 Task: Open Card Card0000000343 in  Board0000000086 in Workspace WS0000000029 in Trello. Add Member Maliaustralia7@gmail.com to Card Card0000000343 in  Board0000000086 in Workspace WS0000000029 in Trello. Add Orange Label titled Label0000000343 to Card Card0000000343 in  Board0000000086 in Workspace WS0000000029 in Trello. Add Checklist CL0000000343 to Card Card0000000343 in  Board0000000086 in Workspace WS0000000029 in Trello. Add Dates with Start Date as Oct 01 2023 and Due Date as Oct 31 2023 to Card Card0000000343 in  Board0000000086 in Workspace WS0000000029 in Trello
Action: Mouse moved to (79, 385)
Screenshot: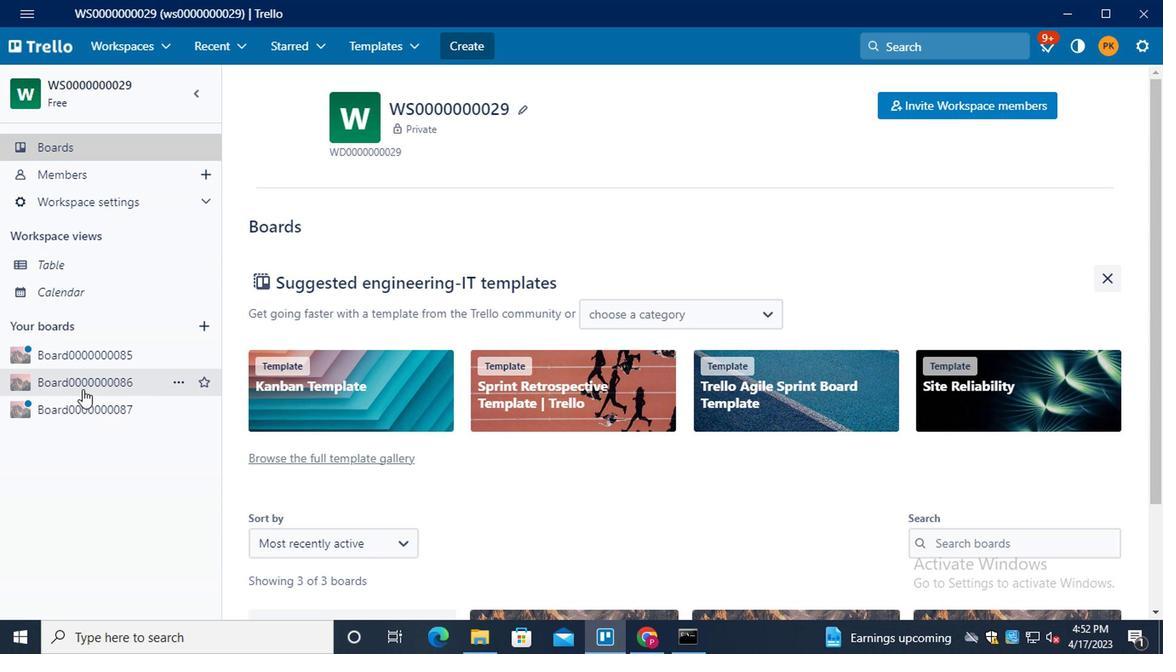 
Action: Mouse pressed left at (79, 385)
Screenshot: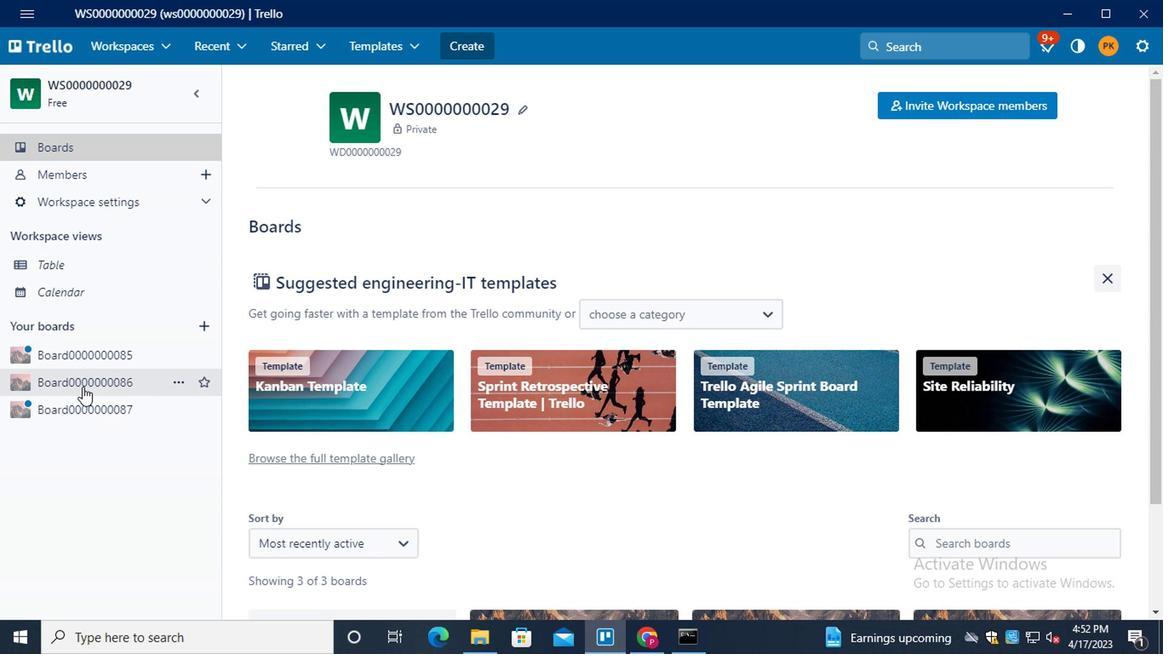 
Action: Mouse moved to (382, 464)
Screenshot: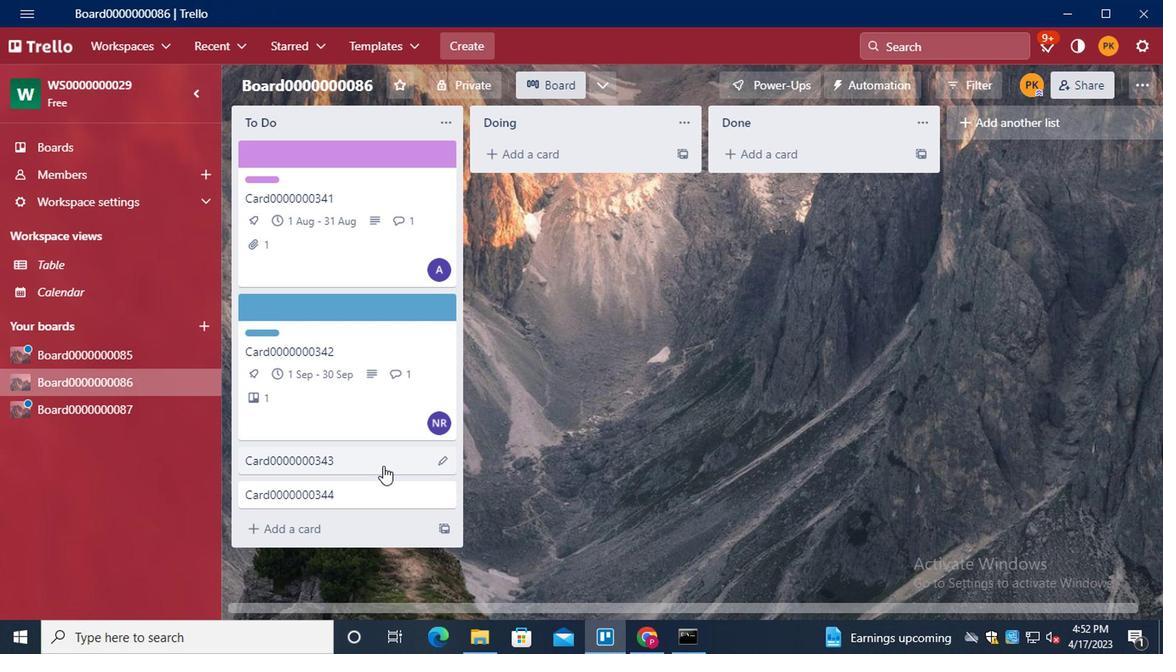 
Action: Mouse pressed left at (382, 464)
Screenshot: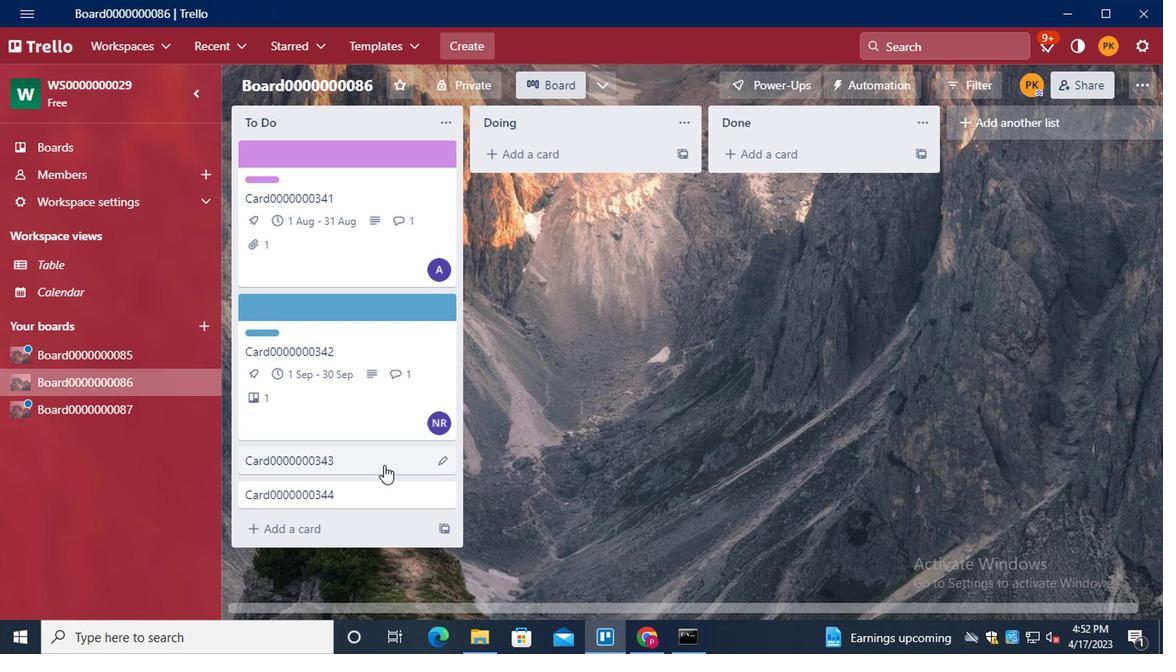 
Action: Mouse moved to (828, 154)
Screenshot: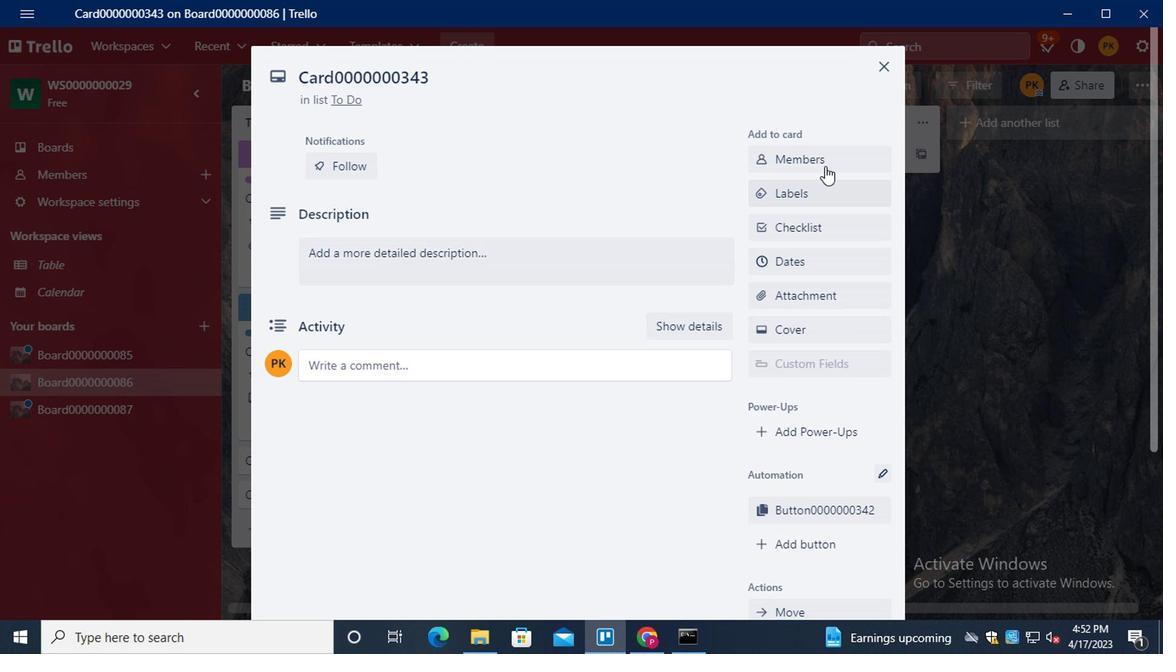 
Action: Mouse pressed left at (828, 154)
Screenshot: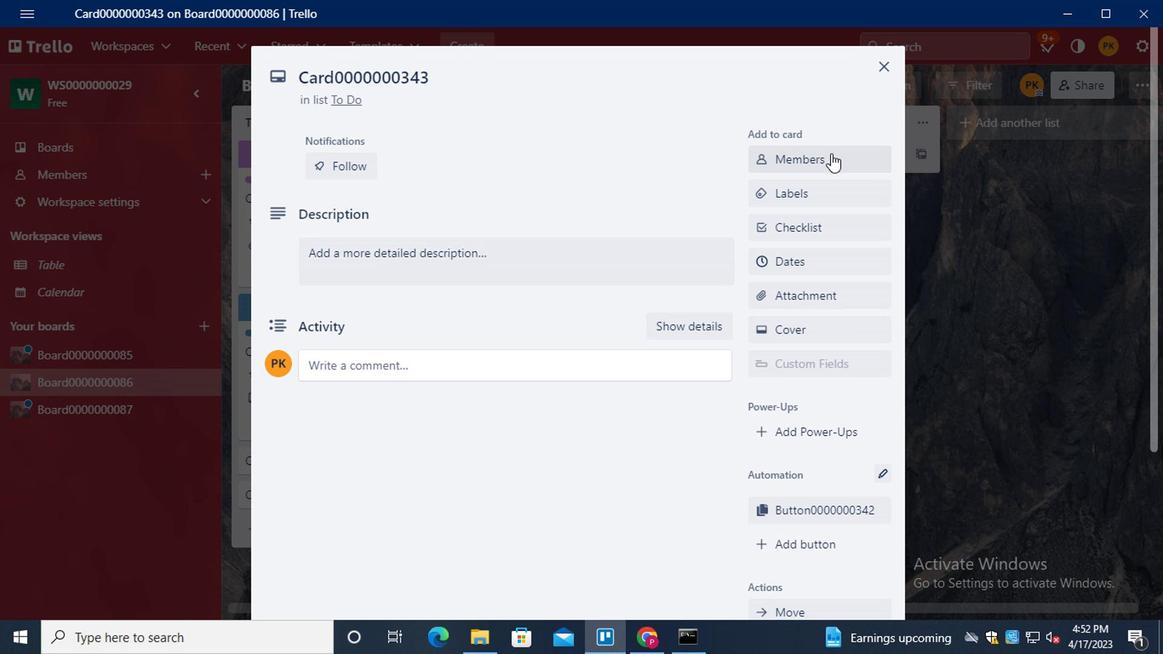 
Action: Key pressed <Key.shift>MAIL<Key.backspace><Key.backspace><Key.backspace>ALIAUSTRALIA7<Key.shift><Key.shift><Key.shift><Key.shift><Key.shift><Key.shift>@GMAIL.COM
Screenshot: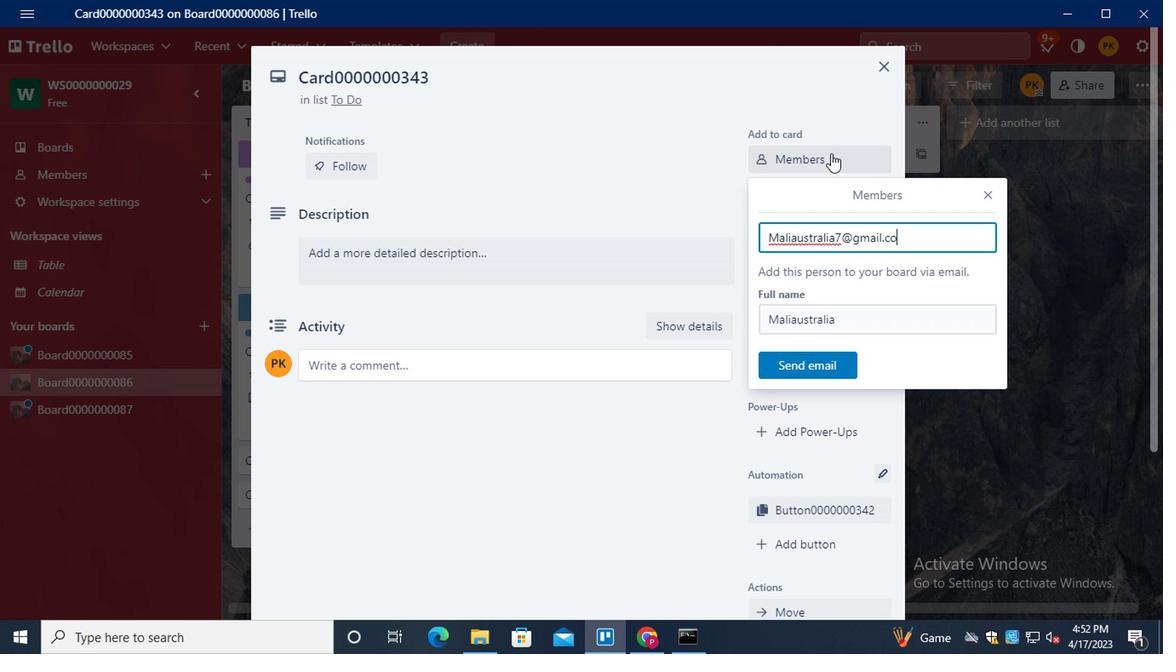 
Action: Mouse moved to (818, 362)
Screenshot: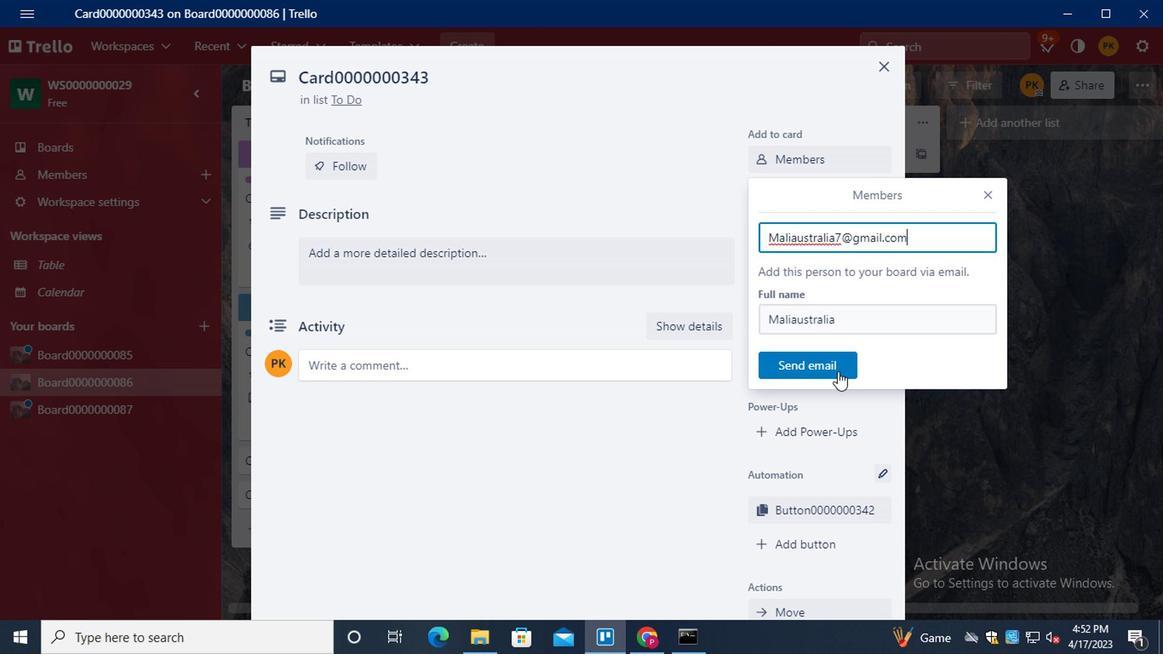 
Action: Mouse pressed left at (818, 362)
Screenshot: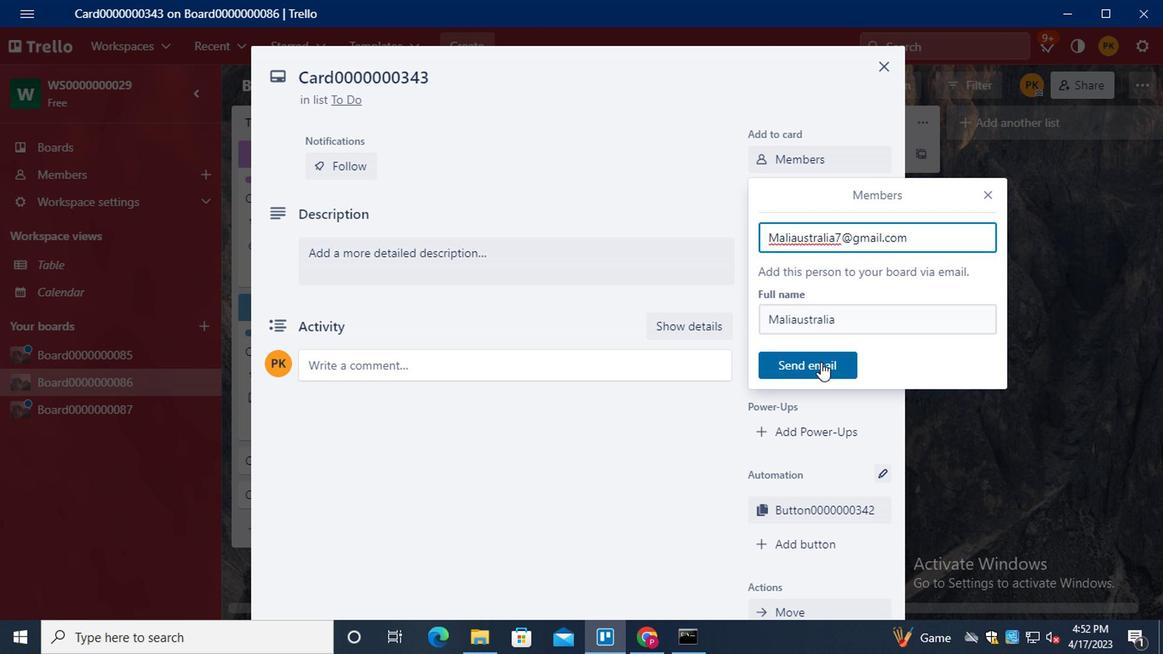 
Action: Mouse moved to (820, 198)
Screenshot: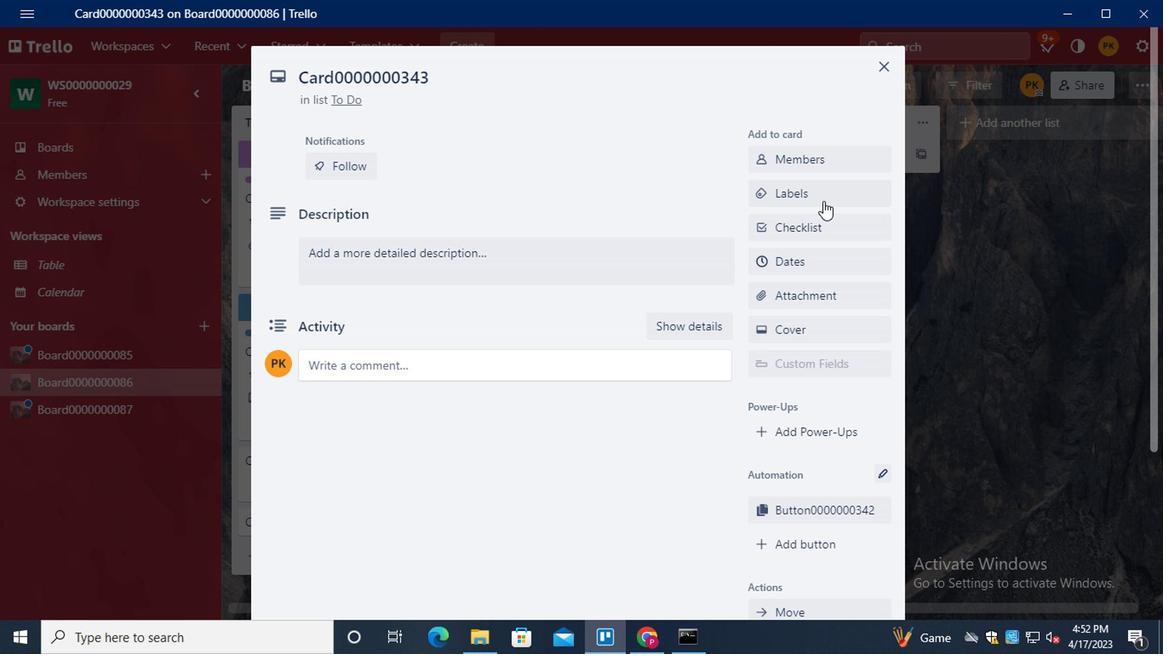 
Action: Mouse pressed left at (820, 198)
Screenshot: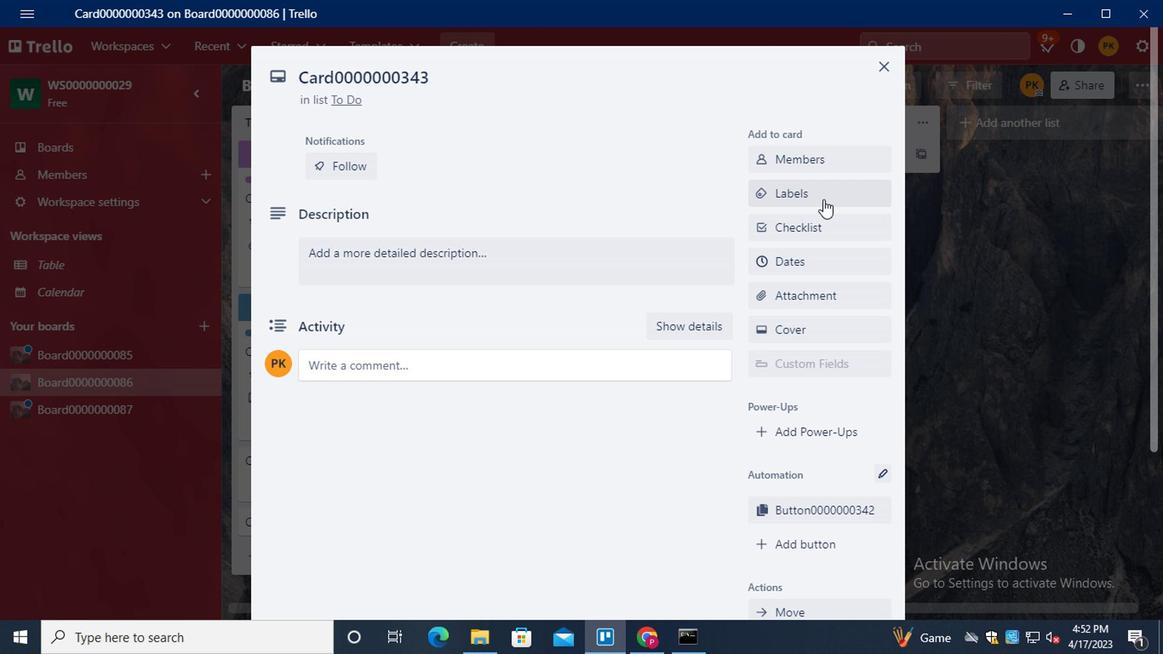 
Action: Mouse moved to (845, 446)
Screenshot: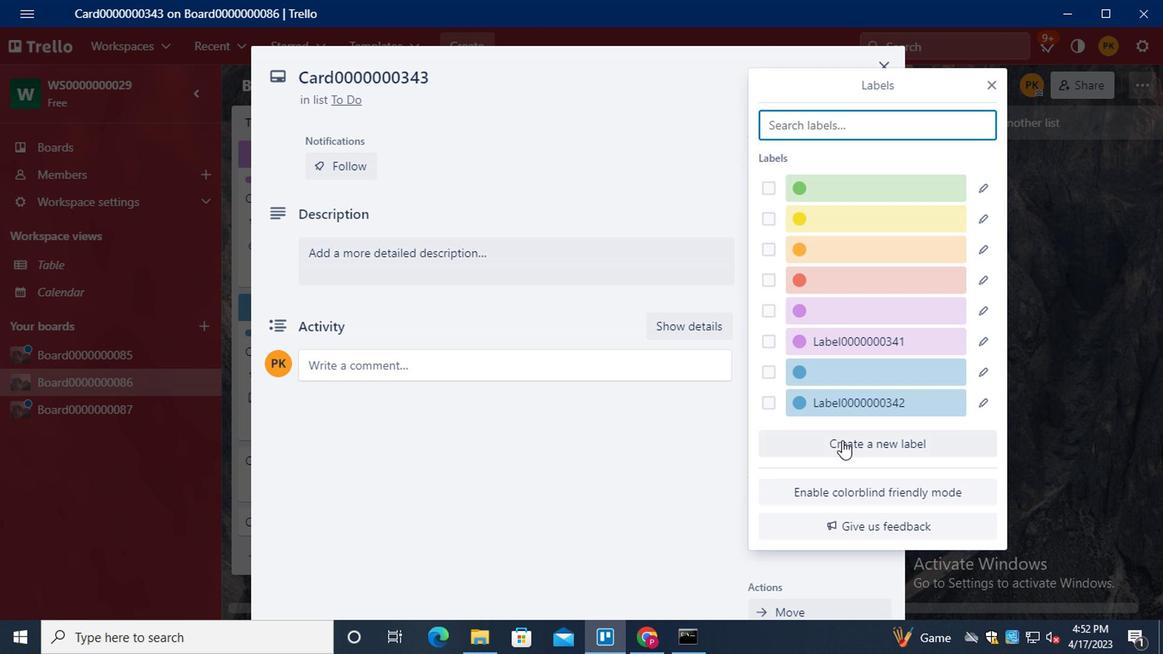 
Action: Mouse pressed left at (845, 446)
Screenshot: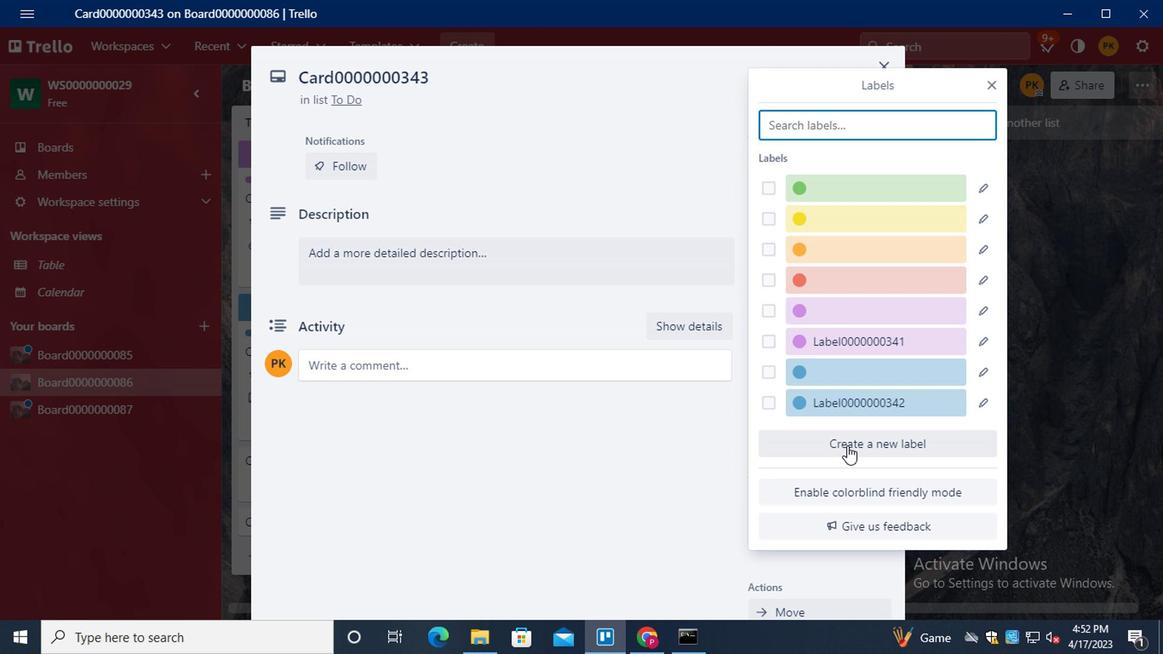 
Action: Mouse moved to (853, 224)
Screenshot: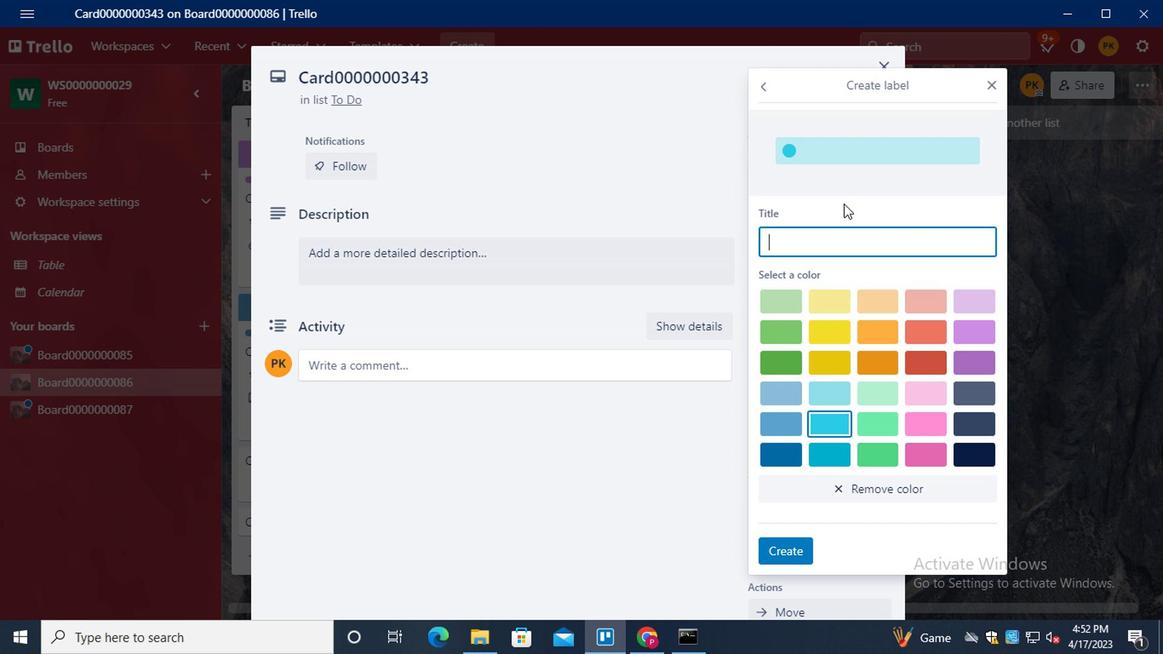 
Action: Key pressed <Key.shift><Key.shift><Key.shift><Key.shift><Key.shift><Key.shift>LABEL0000000343
Screenshot: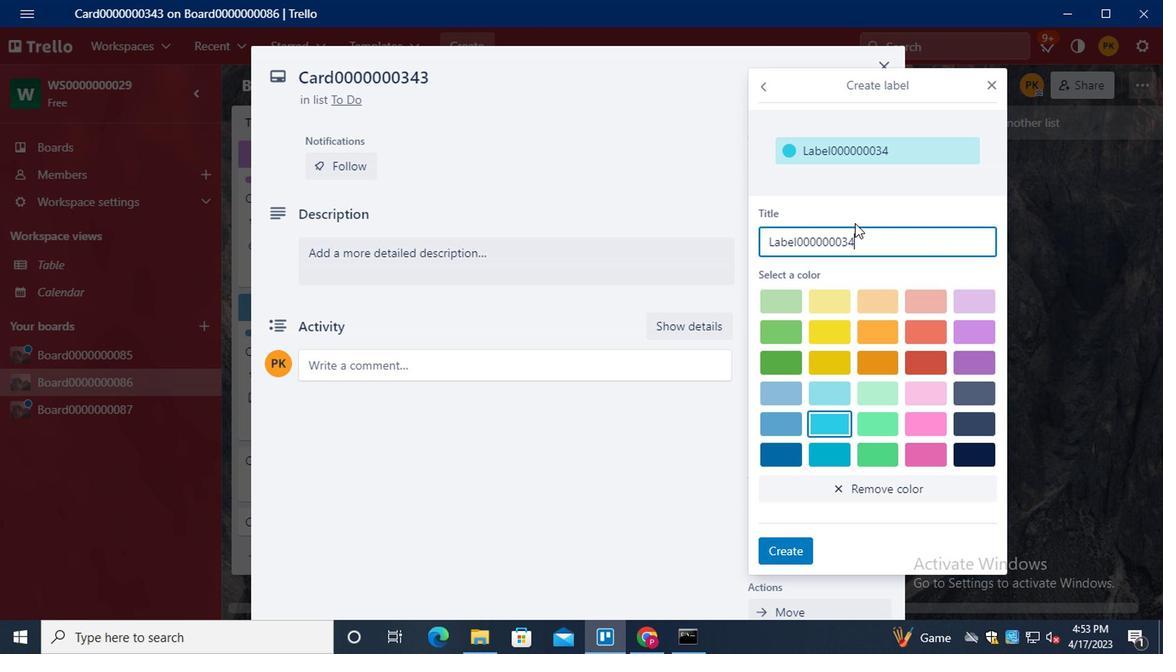
Action: Mouse moved to (882, 339)
Screenshot: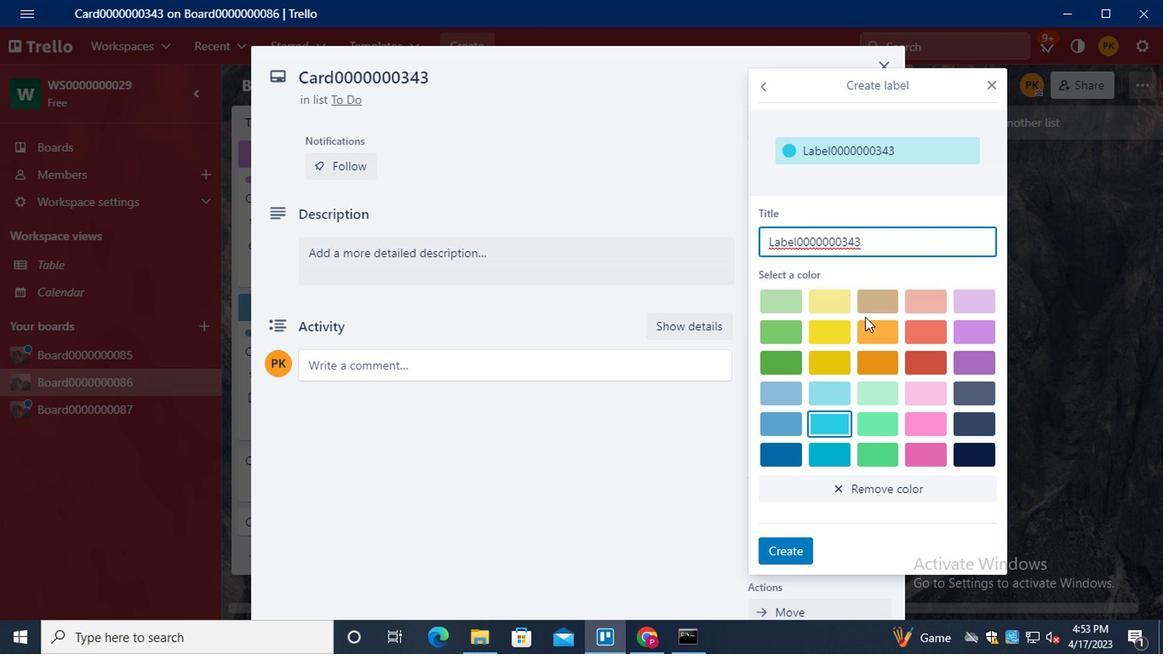 
Action: Mouse pressed left at (882, 339)
Screenshot: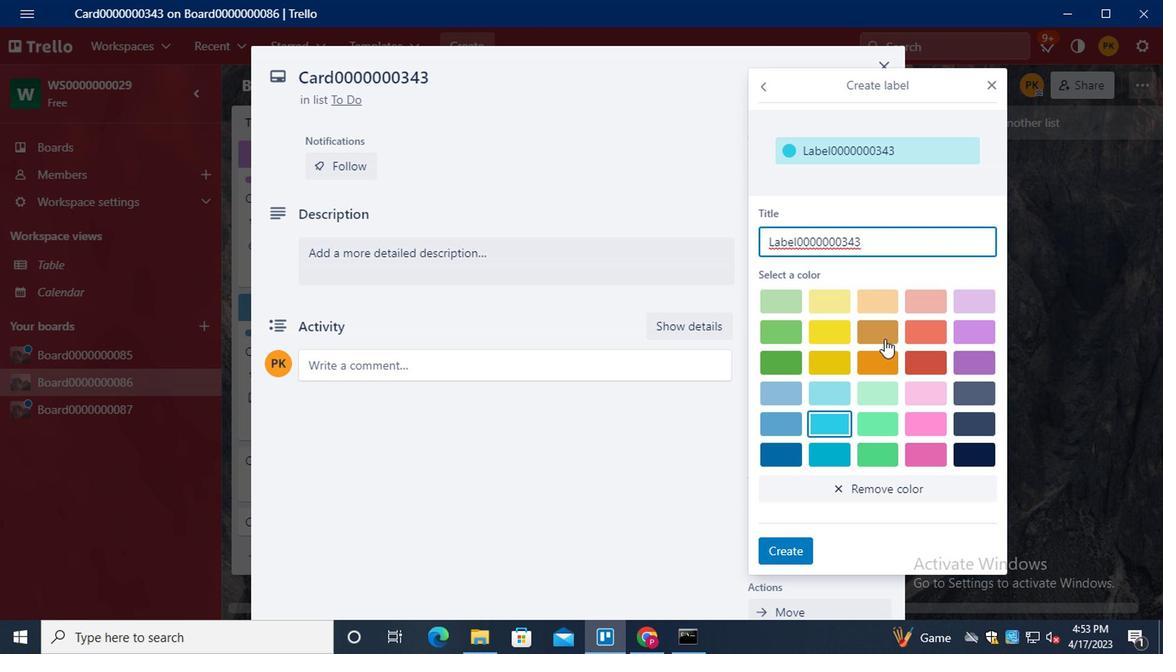 
Action: Mouse moved to (788, 559)
Screenshot: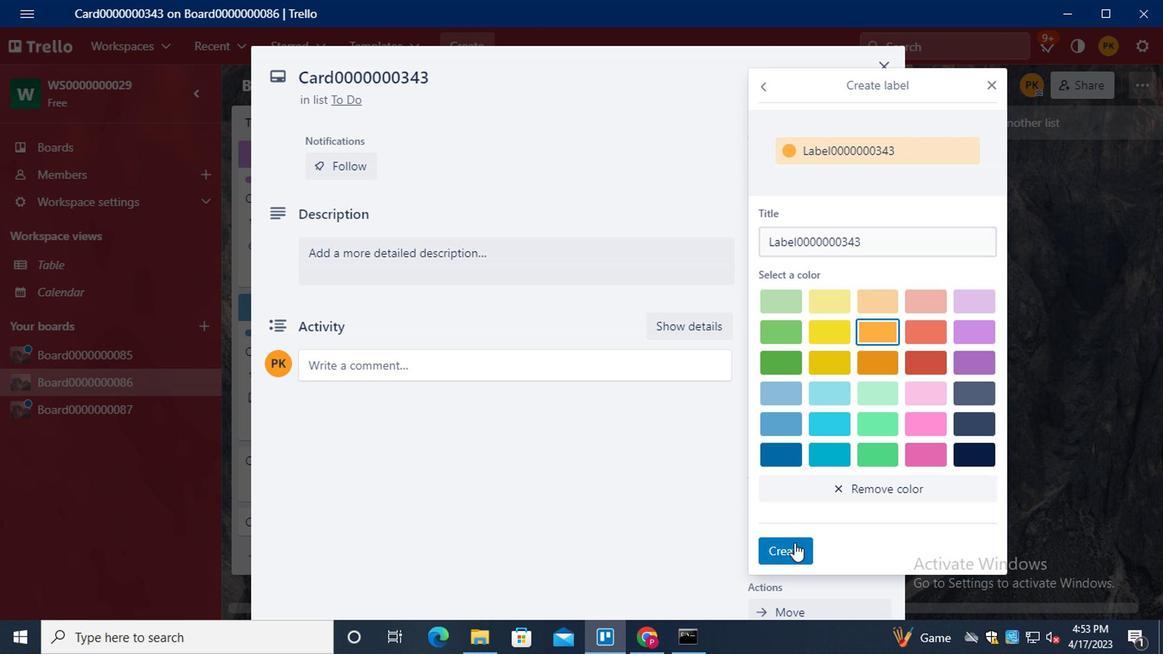 
Action: Mouse pressed left at (788, 559)
Screenshot: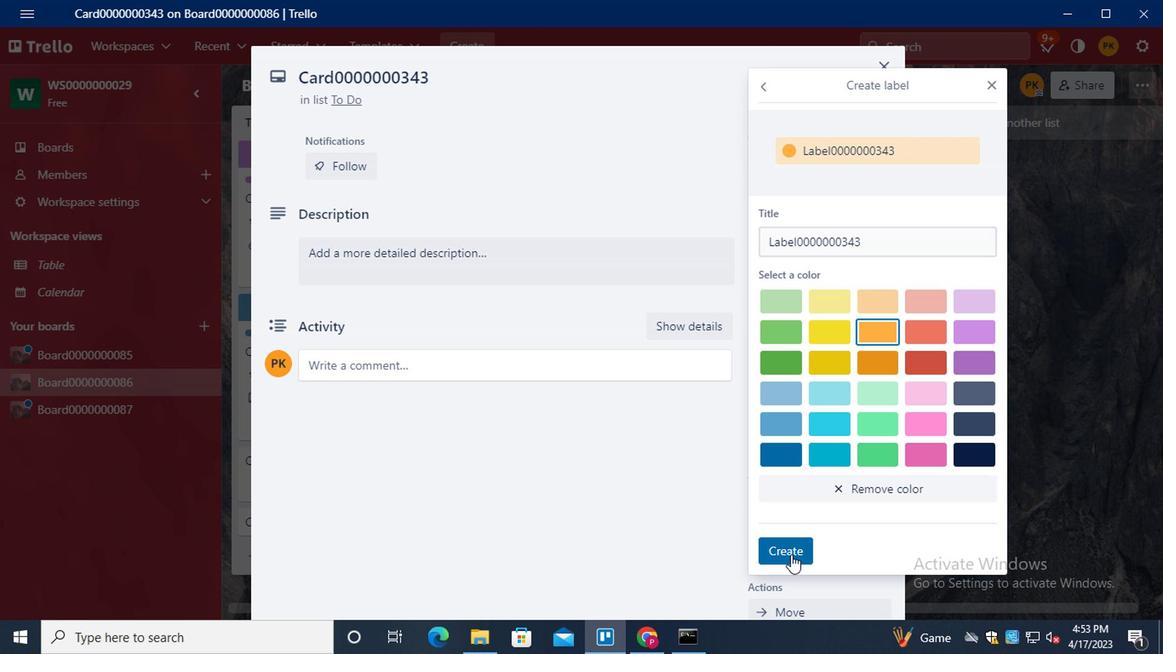 
Action: Mouse moved to (991, 85)
Screenshot: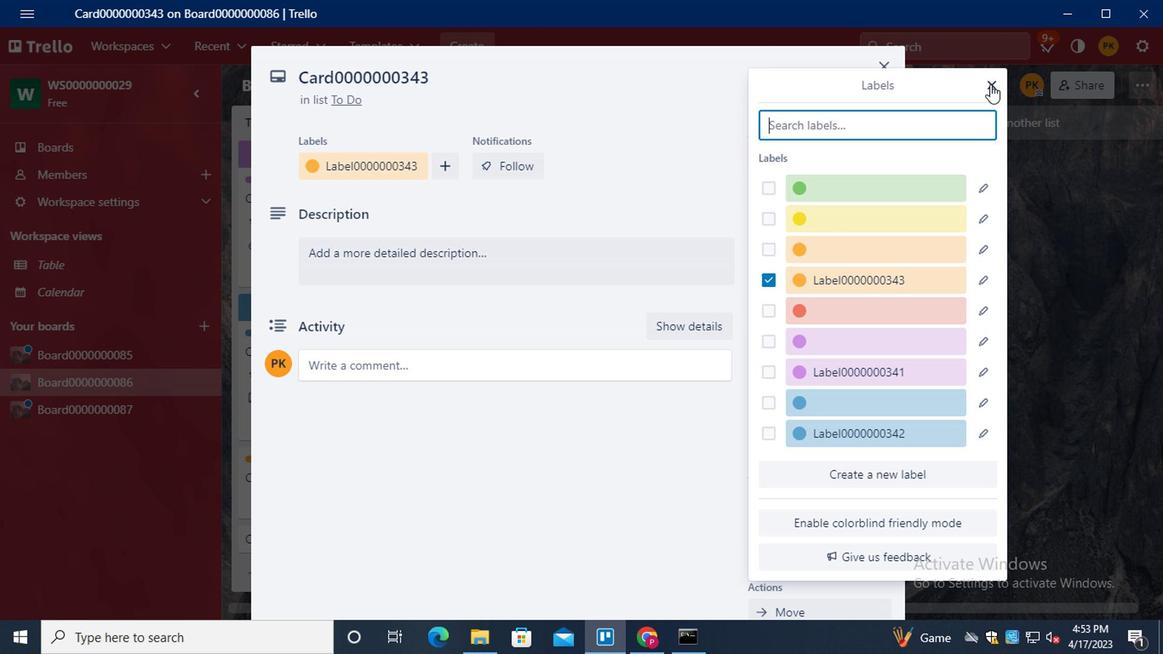 
Action: Mouse pressed left at (991, 85)
Screenshot: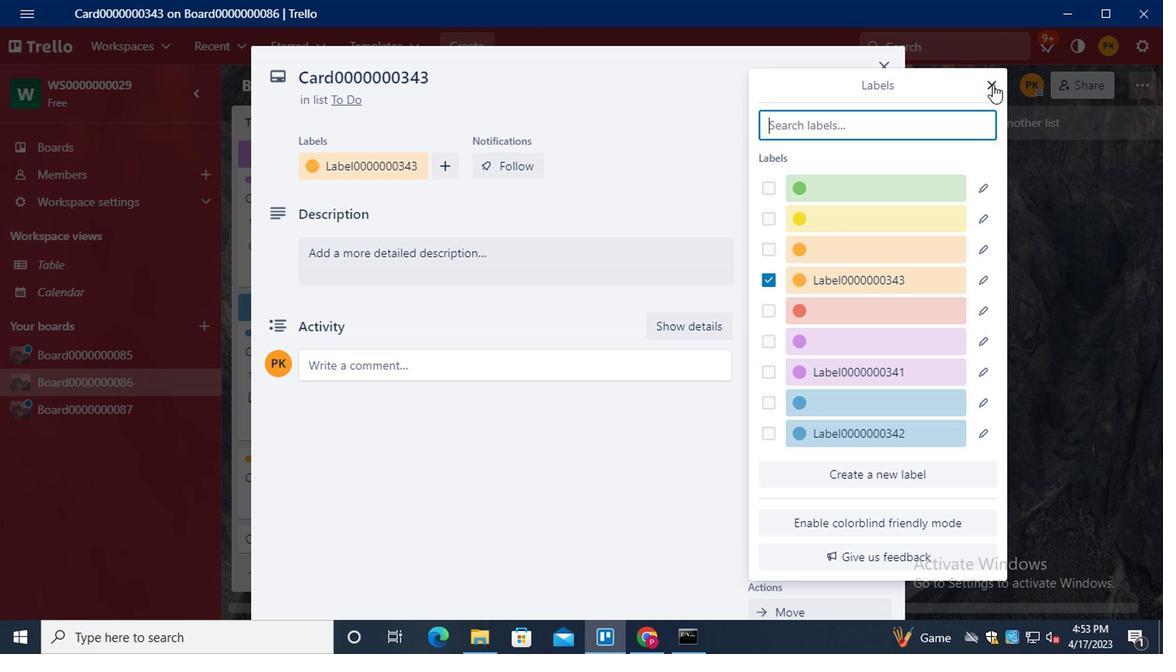
Action: Mouse moved to (807, 229)
Screenshot: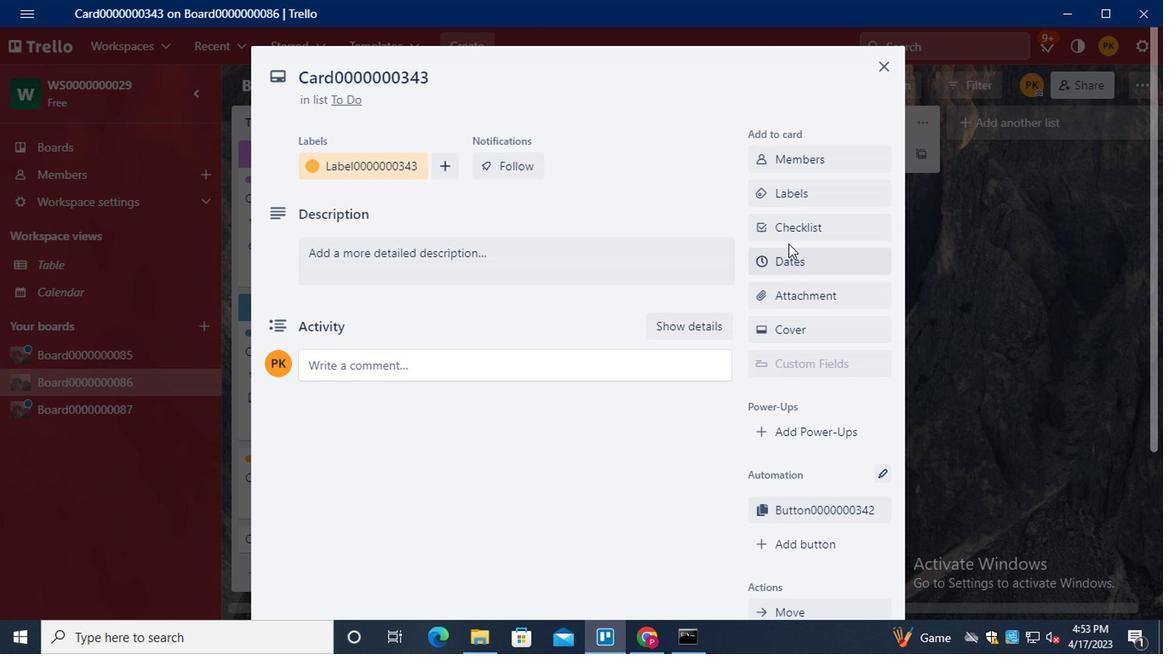 
Action: Mouse pressed left at (807, 229)
Screenshot: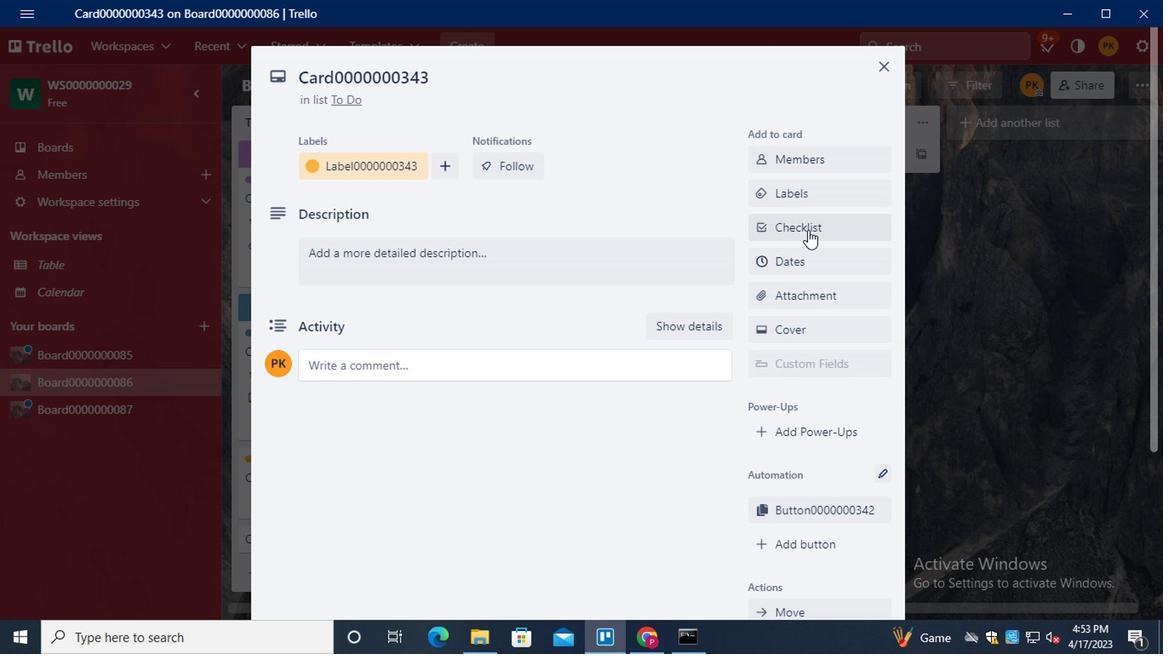 
Action: Key pressed <Key.shift>CL0000000343
Screenshot: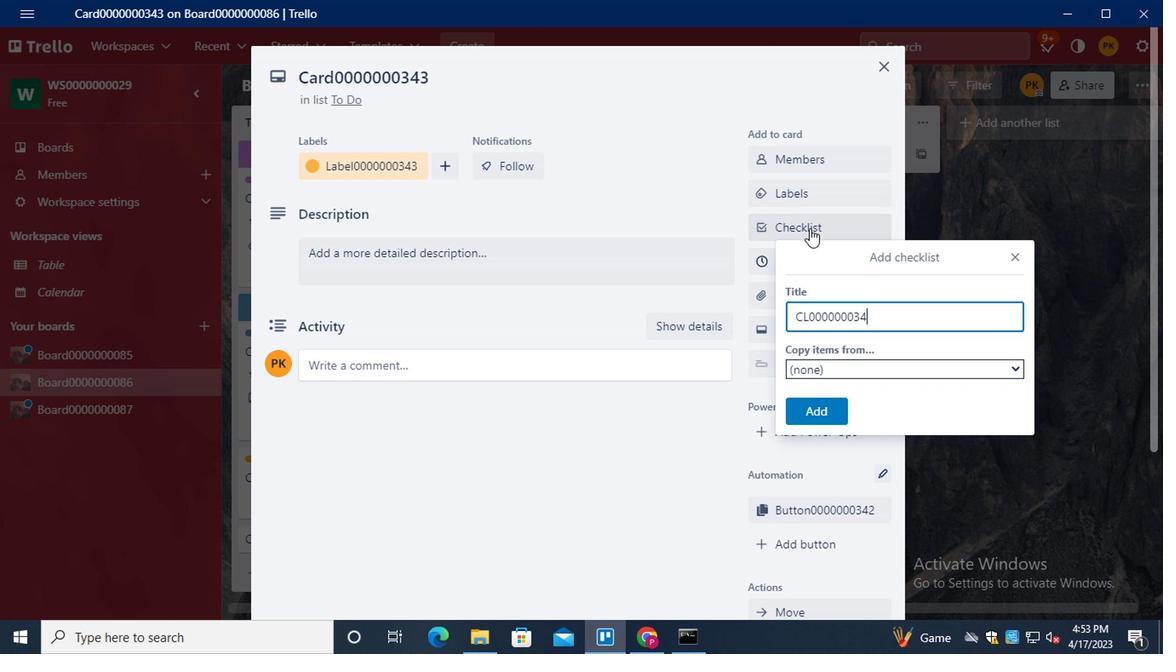 
Action: Mouse moved to (828, 421)
Screenshot: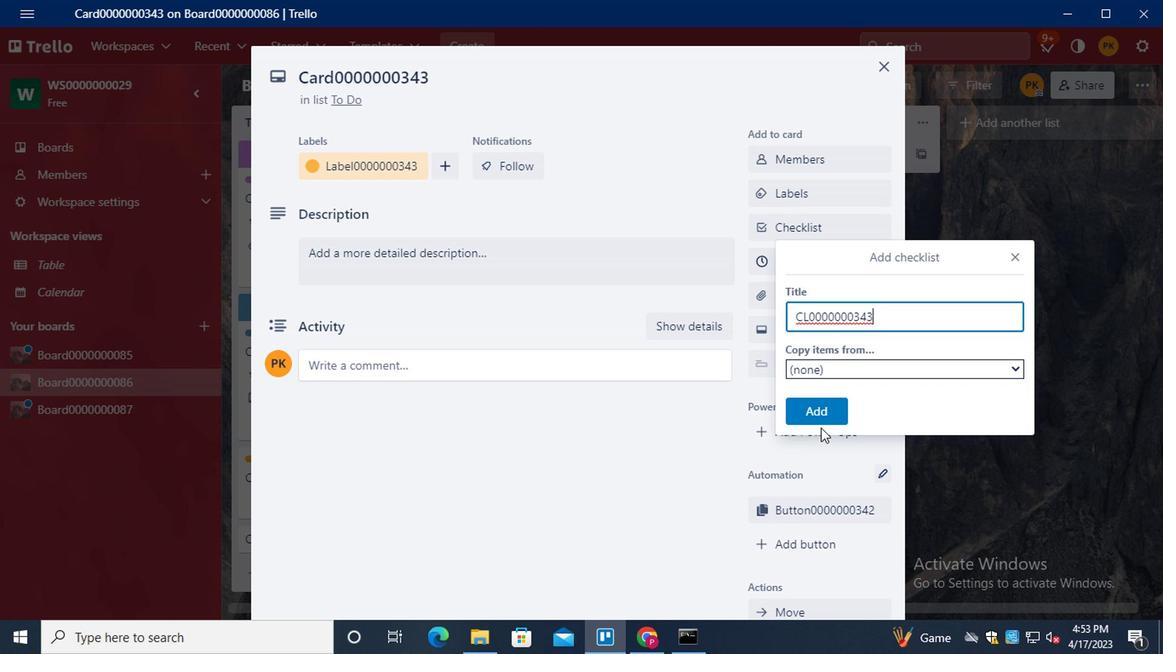 
Action: Mouse pressed left at (828, 421)
Screenshot: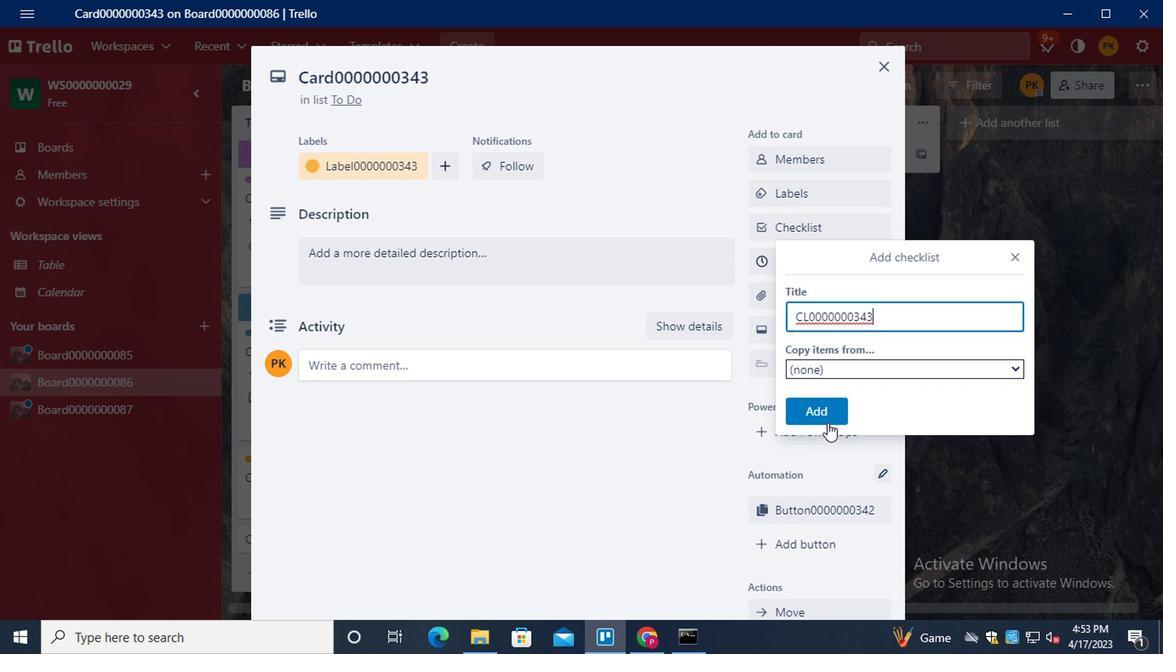 
Action: Mouse moved to (814, 274)
Screenshot: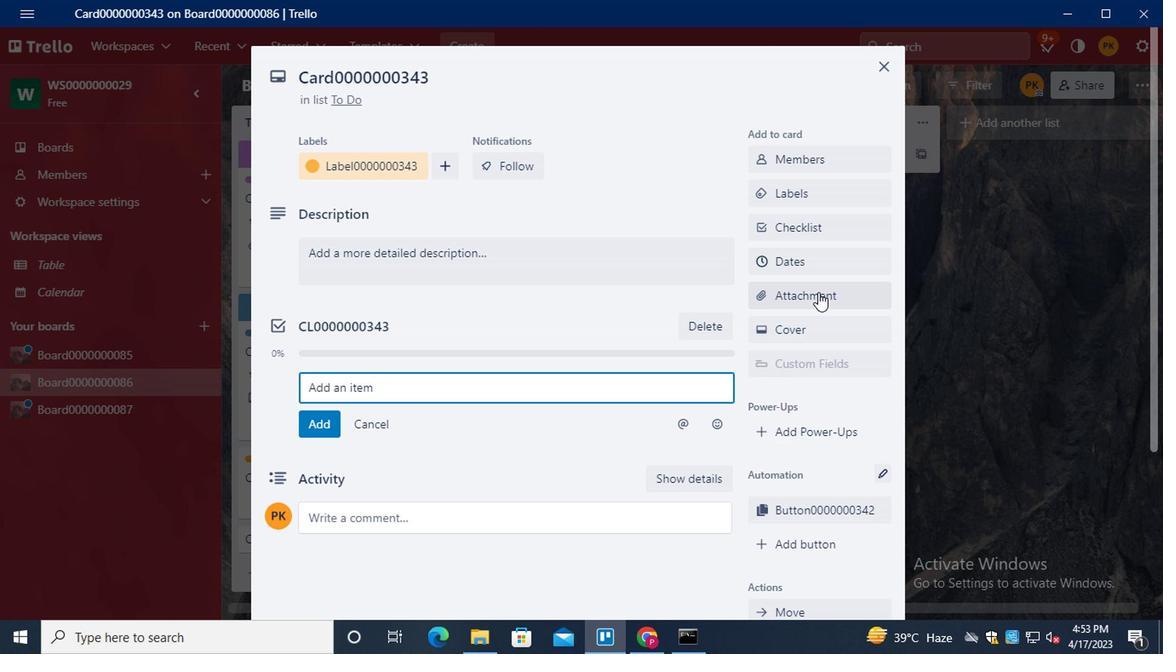 
Action: Mouse pressed left at (814, 274)
Screenshot: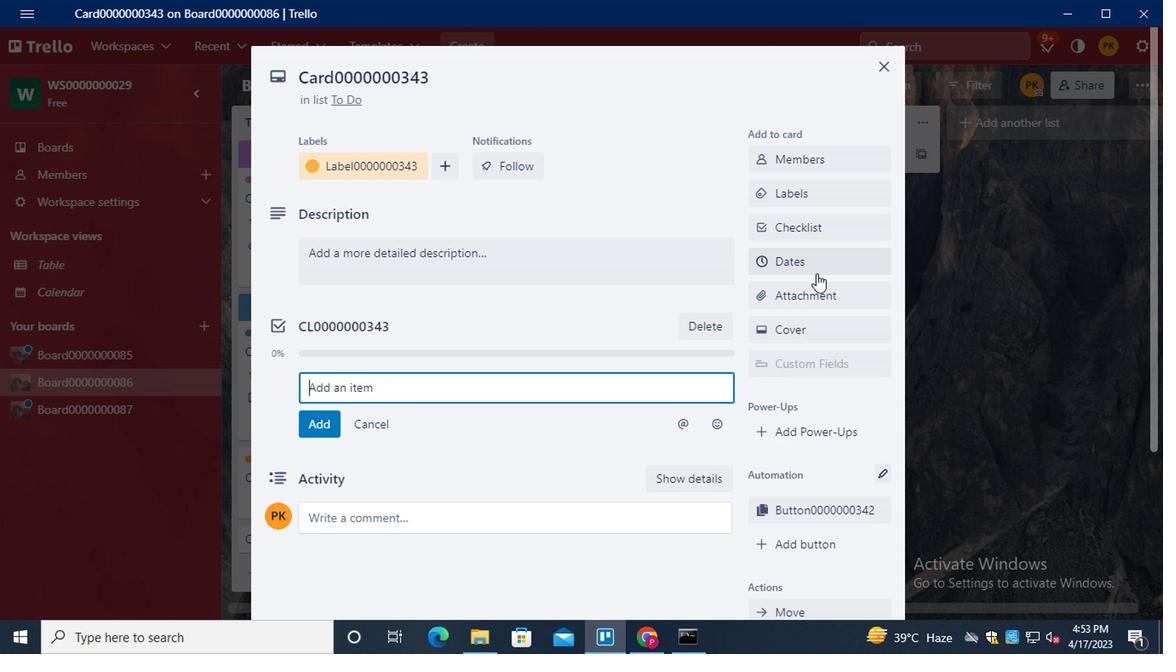 
Action: Mouse moved to (762, 390)
Screenshot: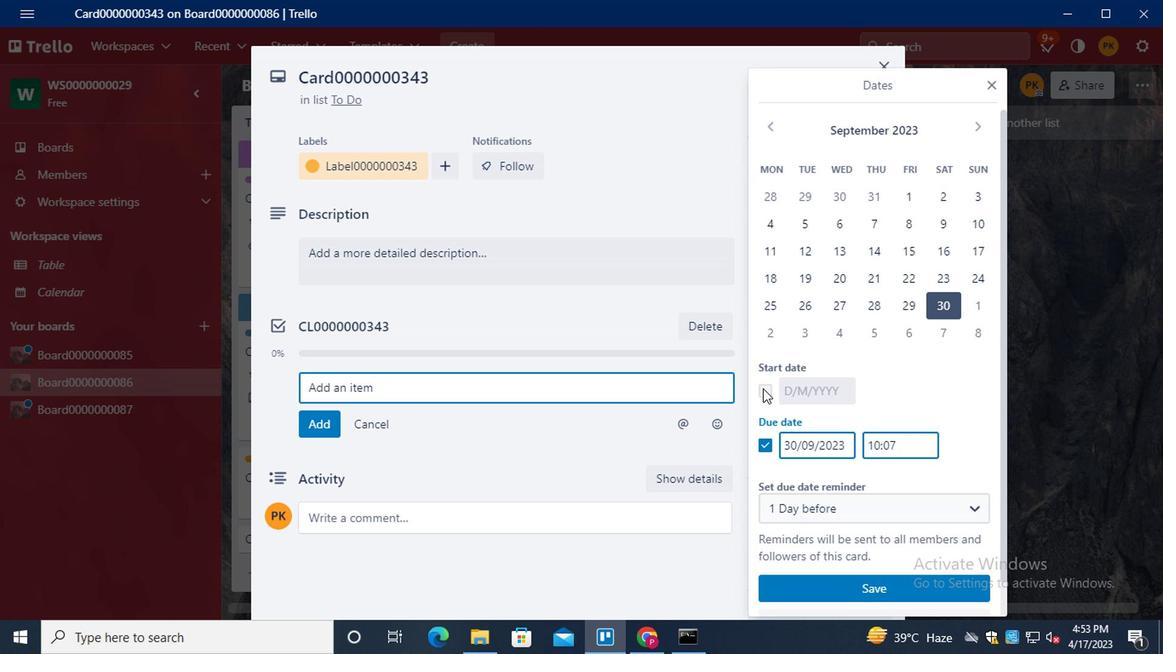 
Action: Mouse pressed left at (762, 390)
Screenshot: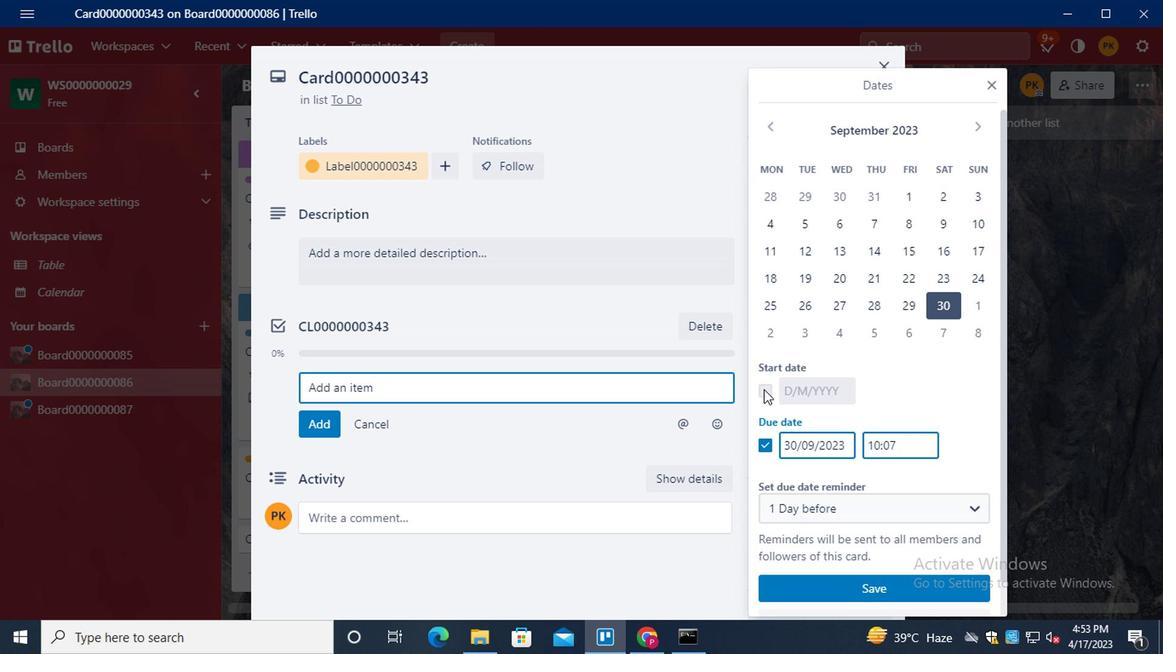 
Action: Mouse moved to (974, 126)
Screenshot: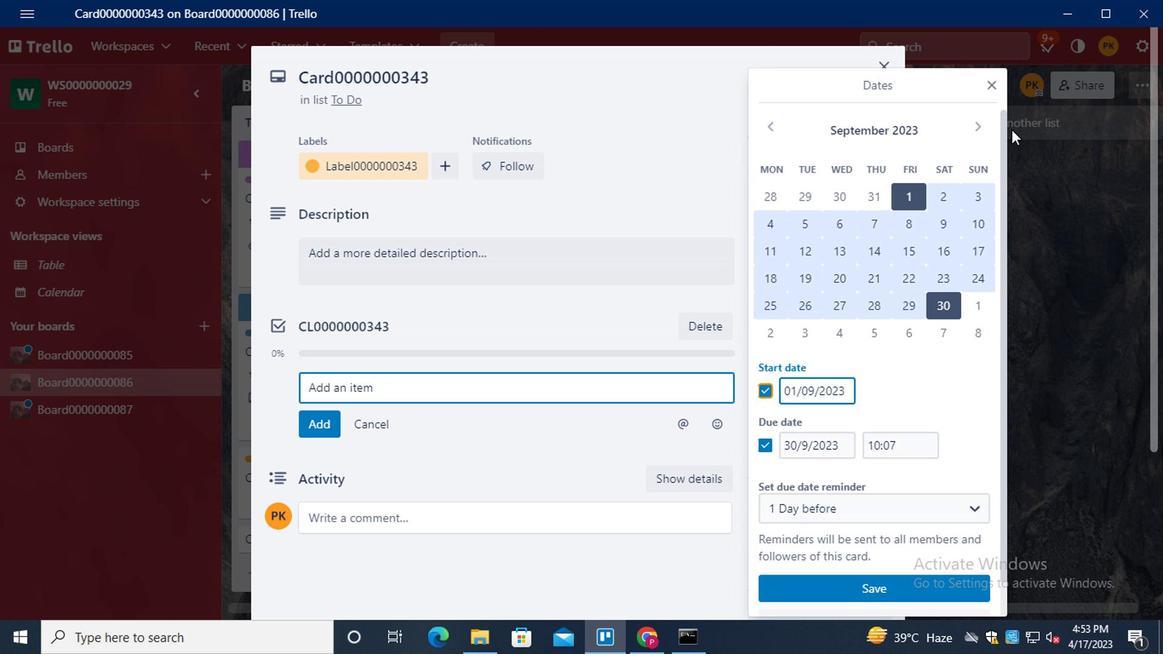 
Action: Mouse pressed left at (974, 126)
Screenshot: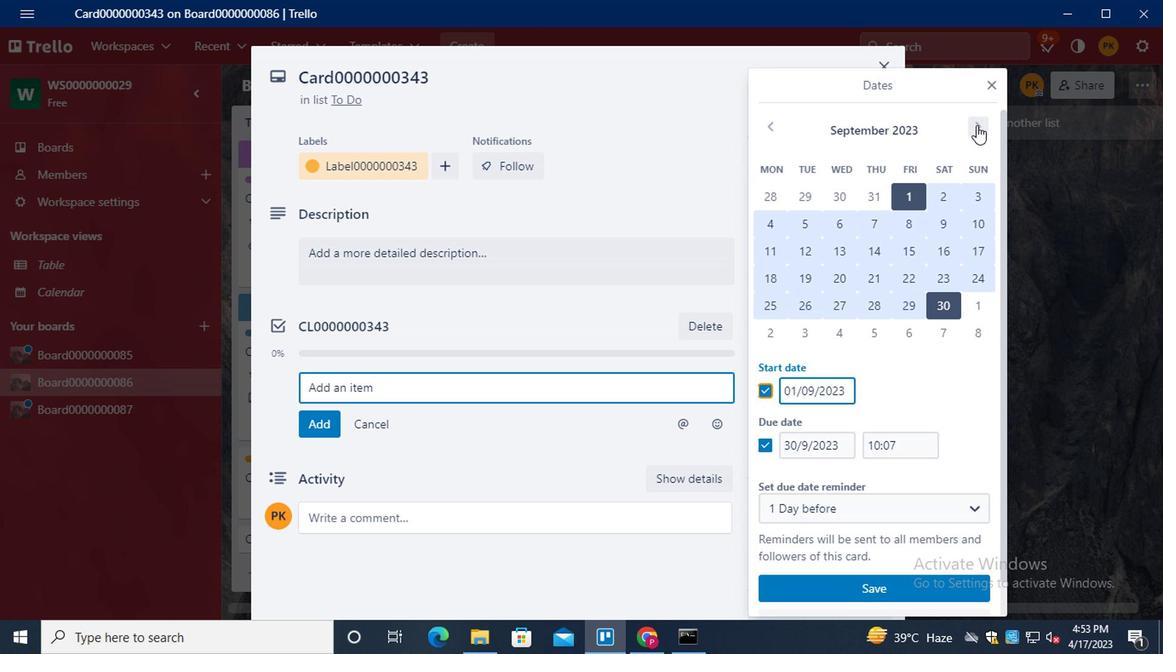 
Action: Mouse moved to (986, 204)
Screenshot: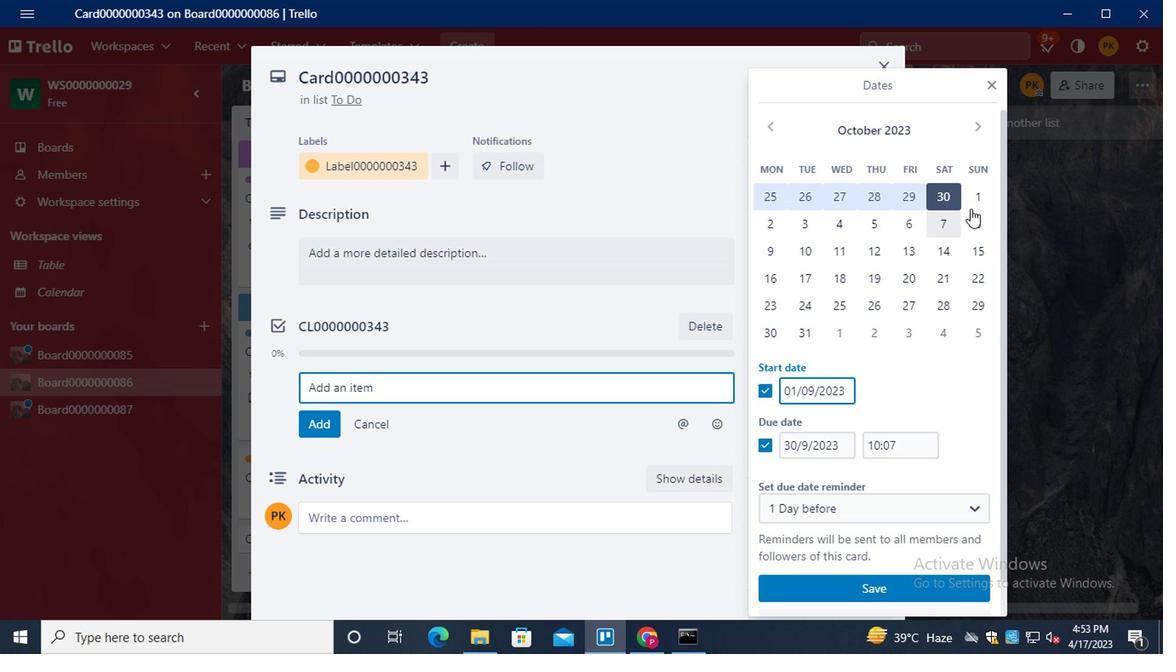 
Action: Mouse pressed left at (986, 204)
Screenshot: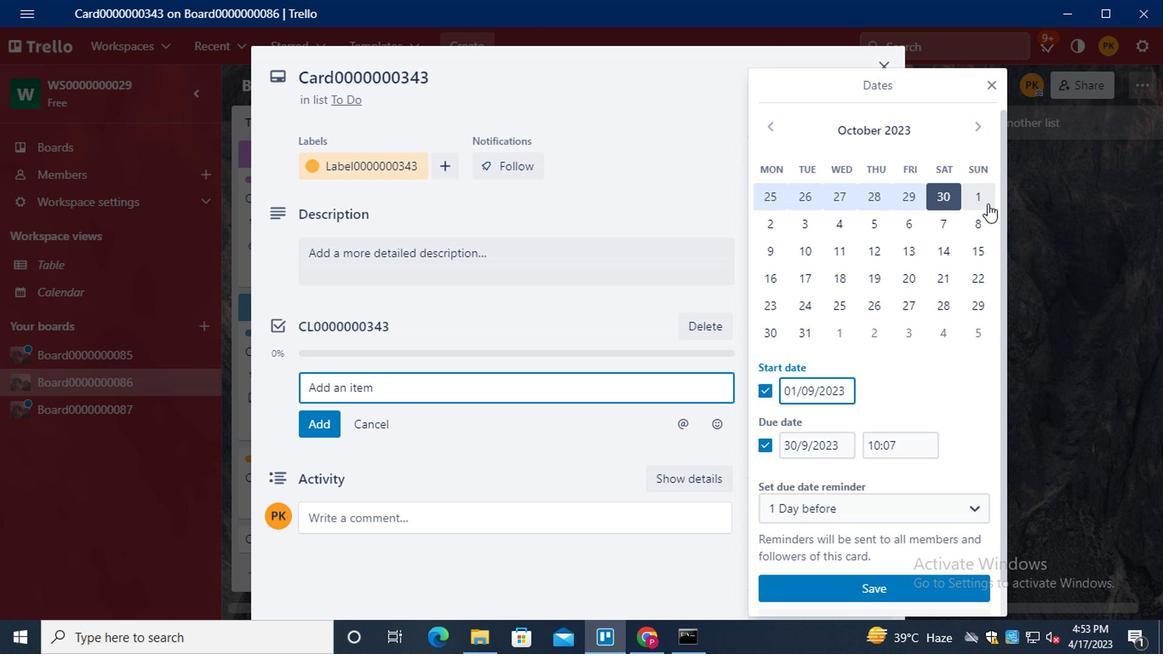 
Action: Mouse moved to (802, 333)
Screenshot: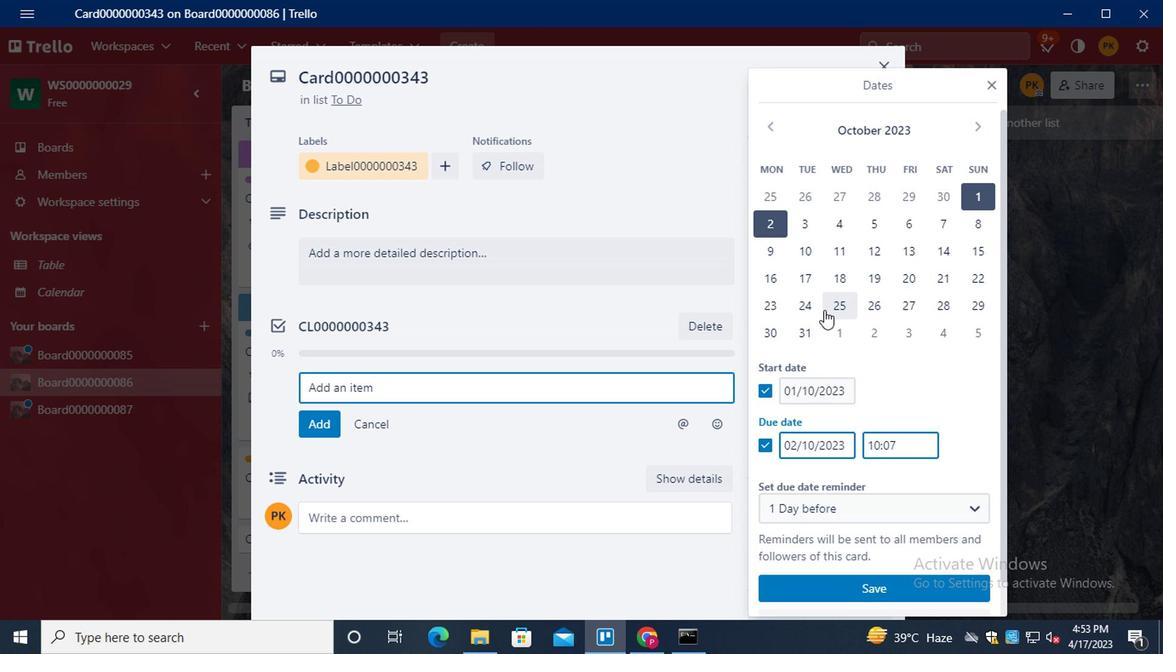 
Action: Mouse pressed left at (802, 333)
Screenshot: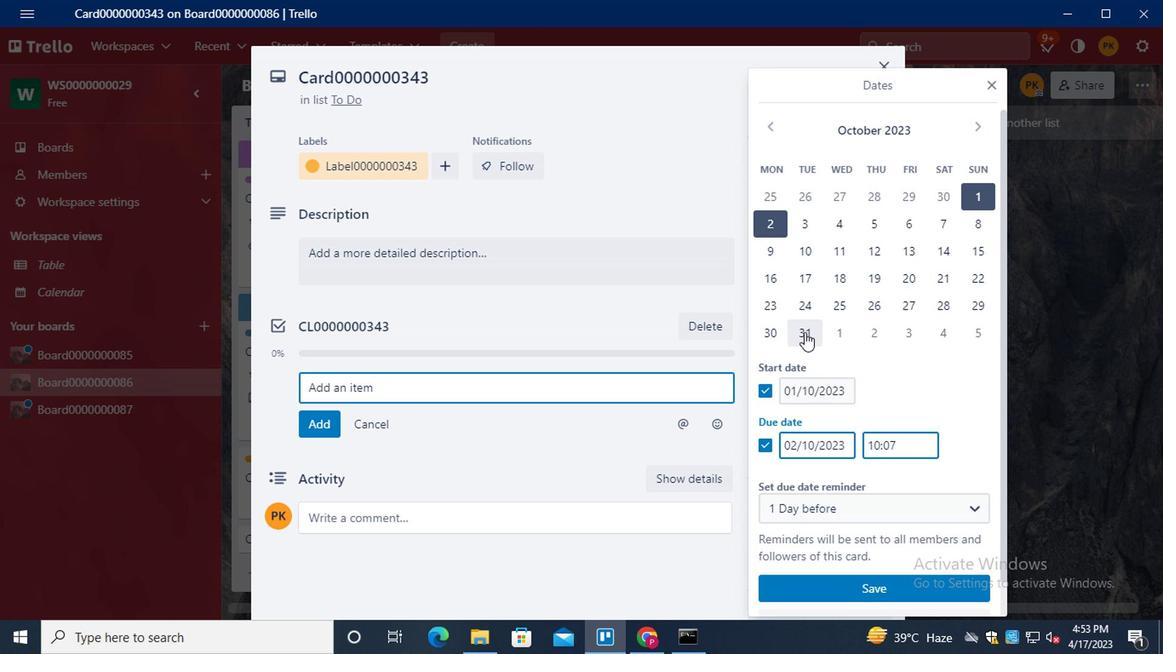
Action: Mouse moved to (871, 588)
Screenshot: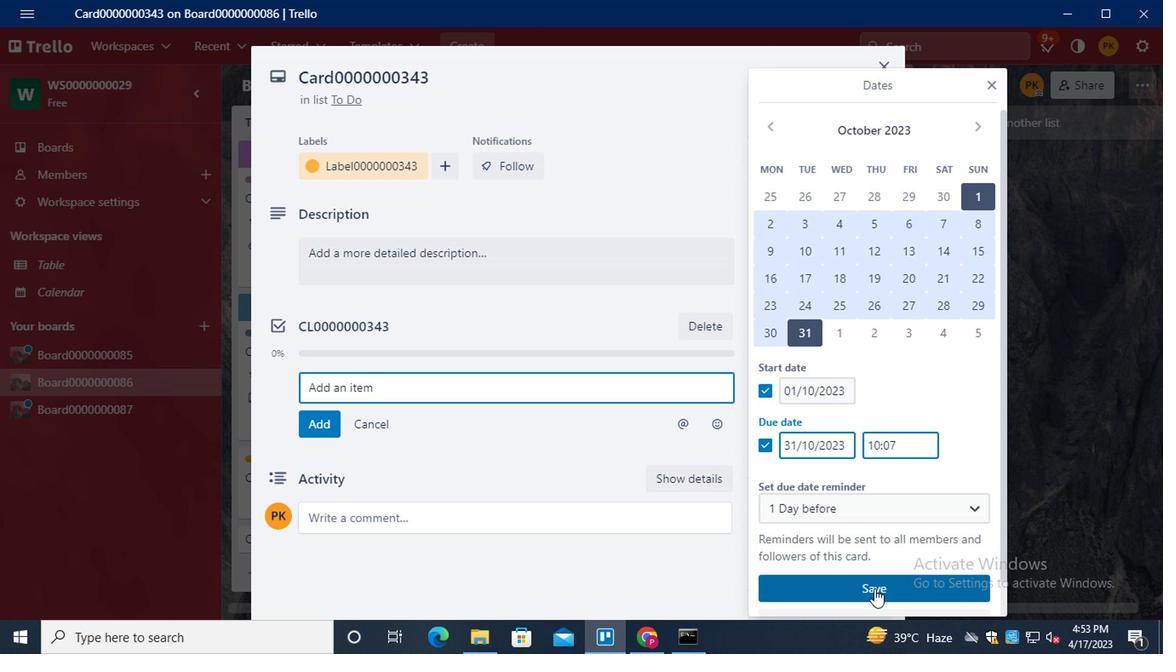 
Action: Mouse pressed left at (871, 588)
Screenshot: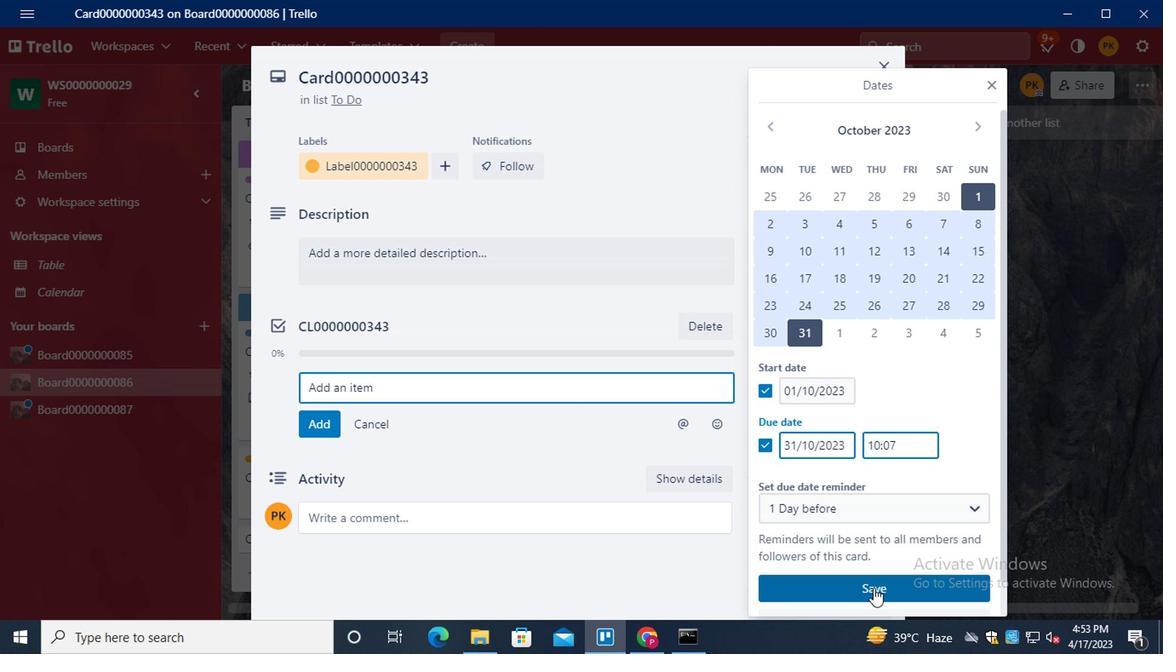 
Action: Mouse moved to (805, 147)
Screenshot: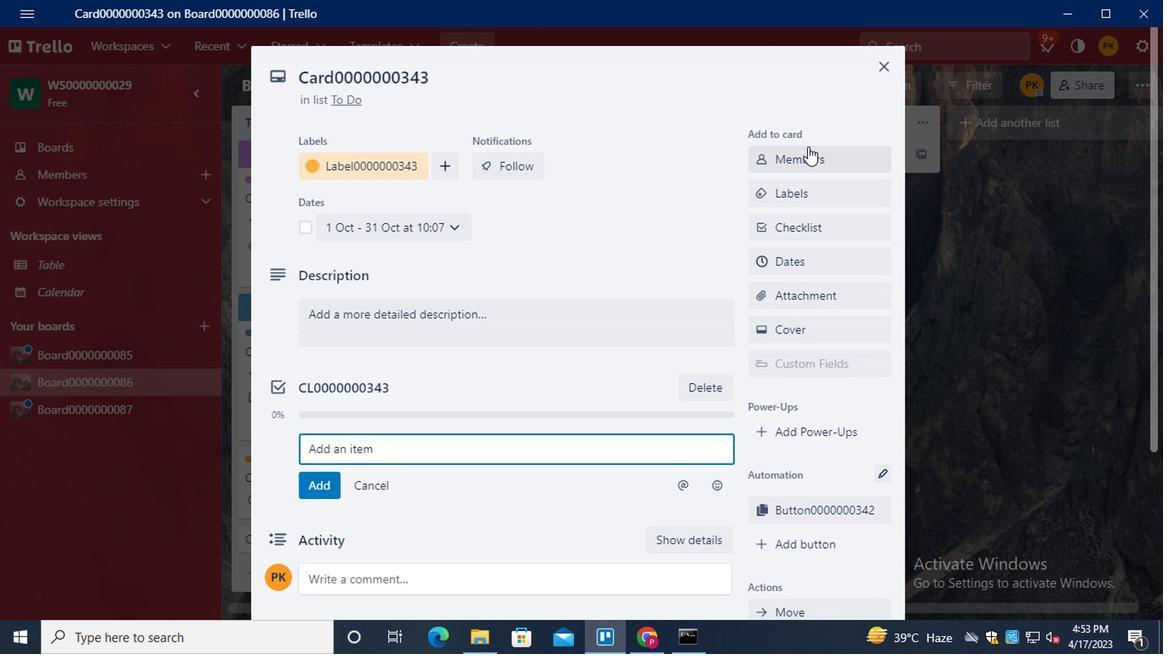 
Action: Key pressed <Key.f8>
Screenshot: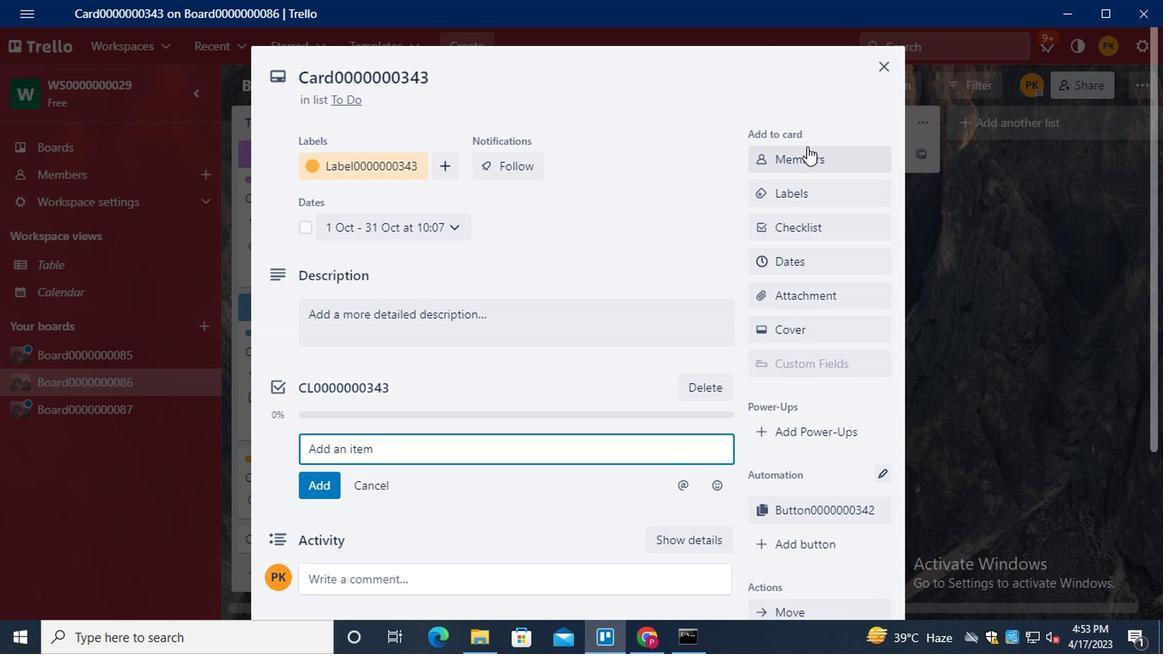 
